 Task: Sort the products in the category "Frozen Baked Goods" by unit price (high first).
Action: Mouse moved to (20, 96)
Screenshot: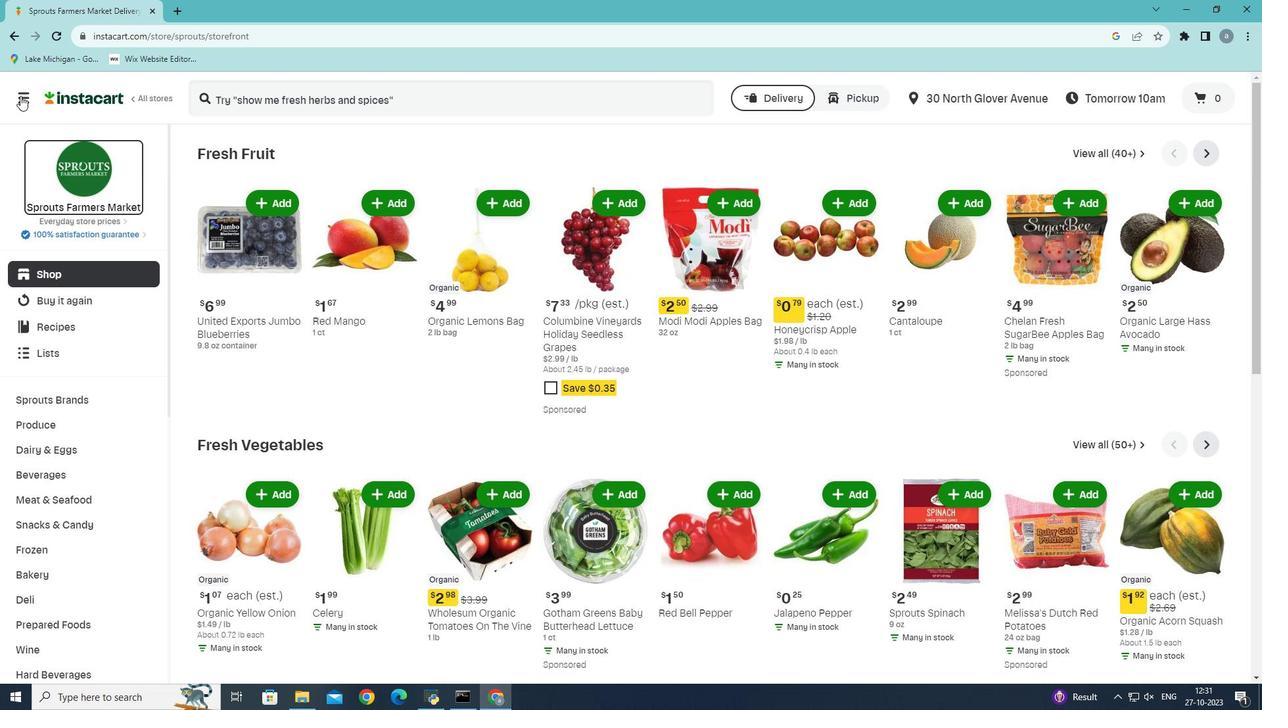 
Action: Mouse pressed left at (20, 96)
Screenshot: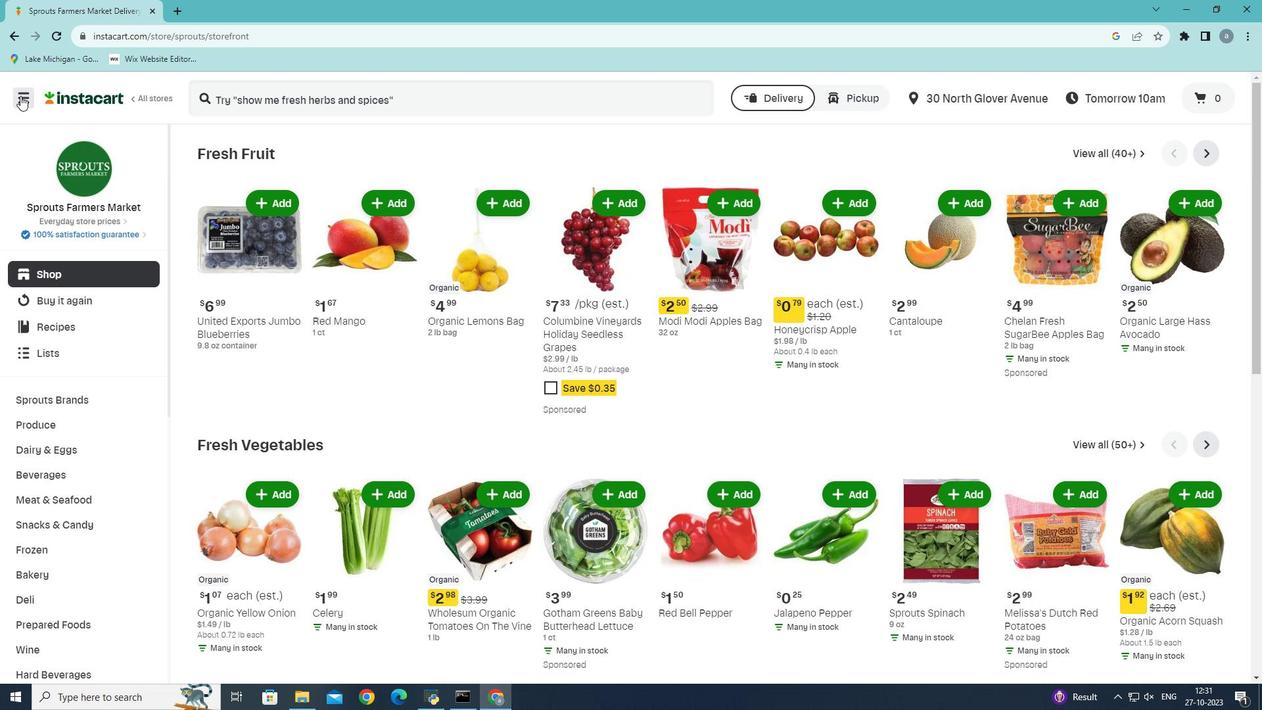 
Action: Mouse moved to (37, 380)
Screenshot: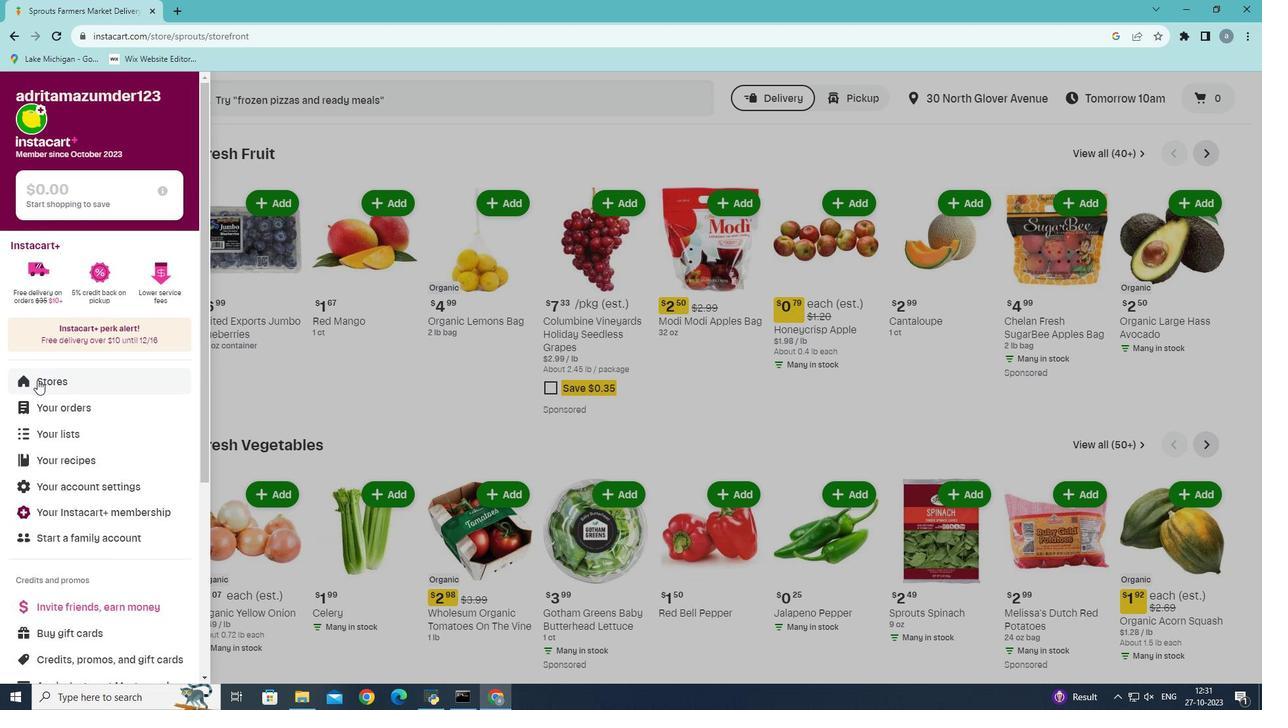 
Action: Mouse pressed left at (37, 380)
Screenshot: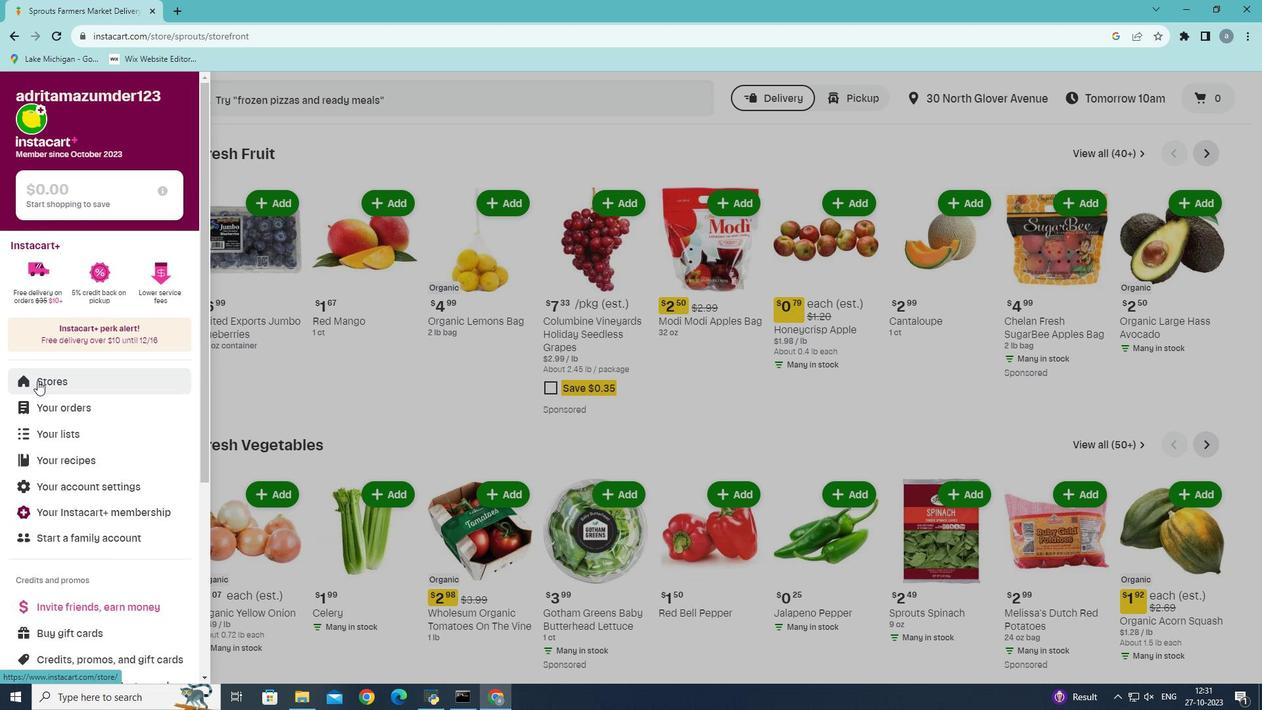 
Action: Mouse moved to (314, 143)
Screenshot: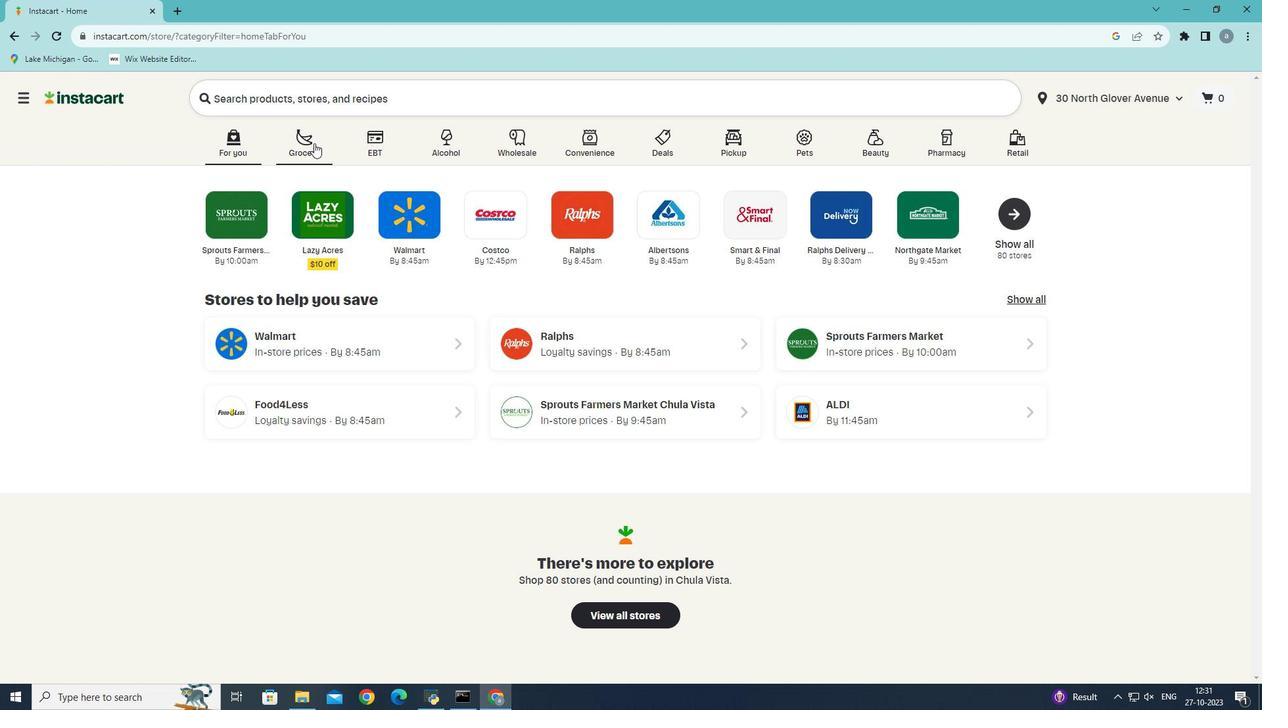 
Action: Mouse pressed left at (314, 143)
Screenshot: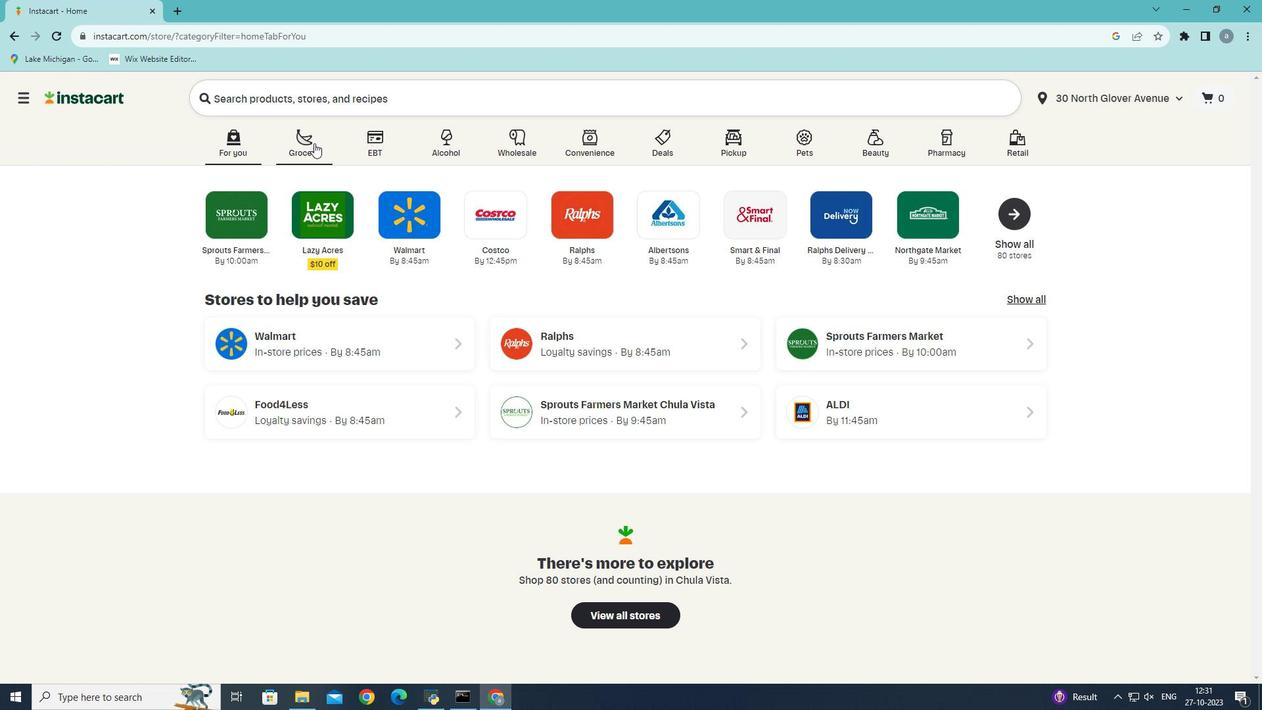 
Action: Mouse moved to (300, 376)
Screenshot: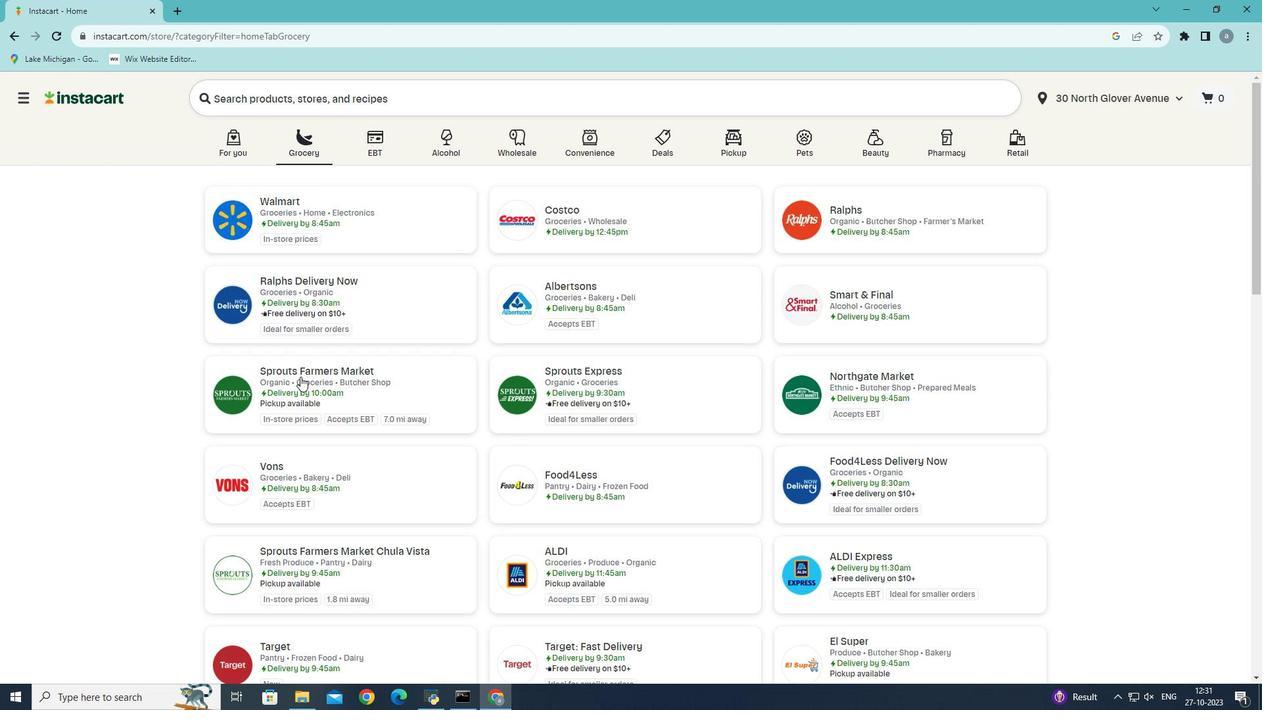 
Action: Mouse pressed left at (300, 376)
Screenshot: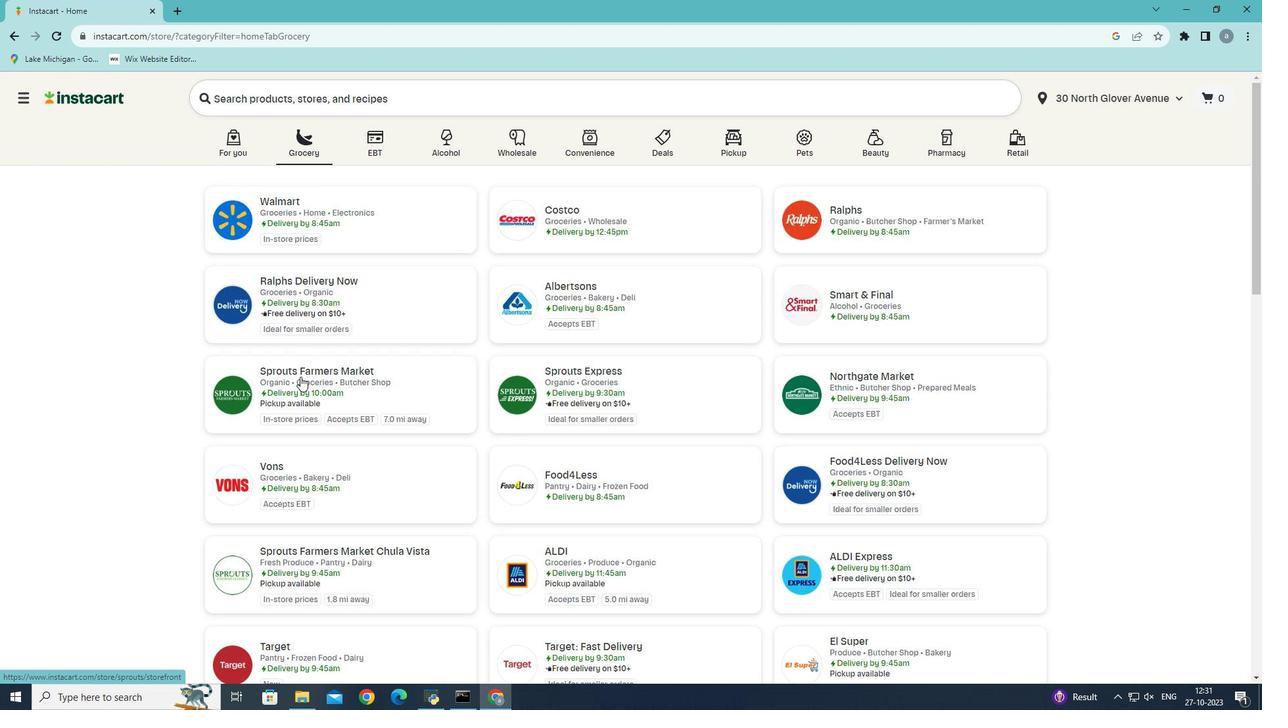 
Action: Mouse moved to (33, 566)
Screenshot: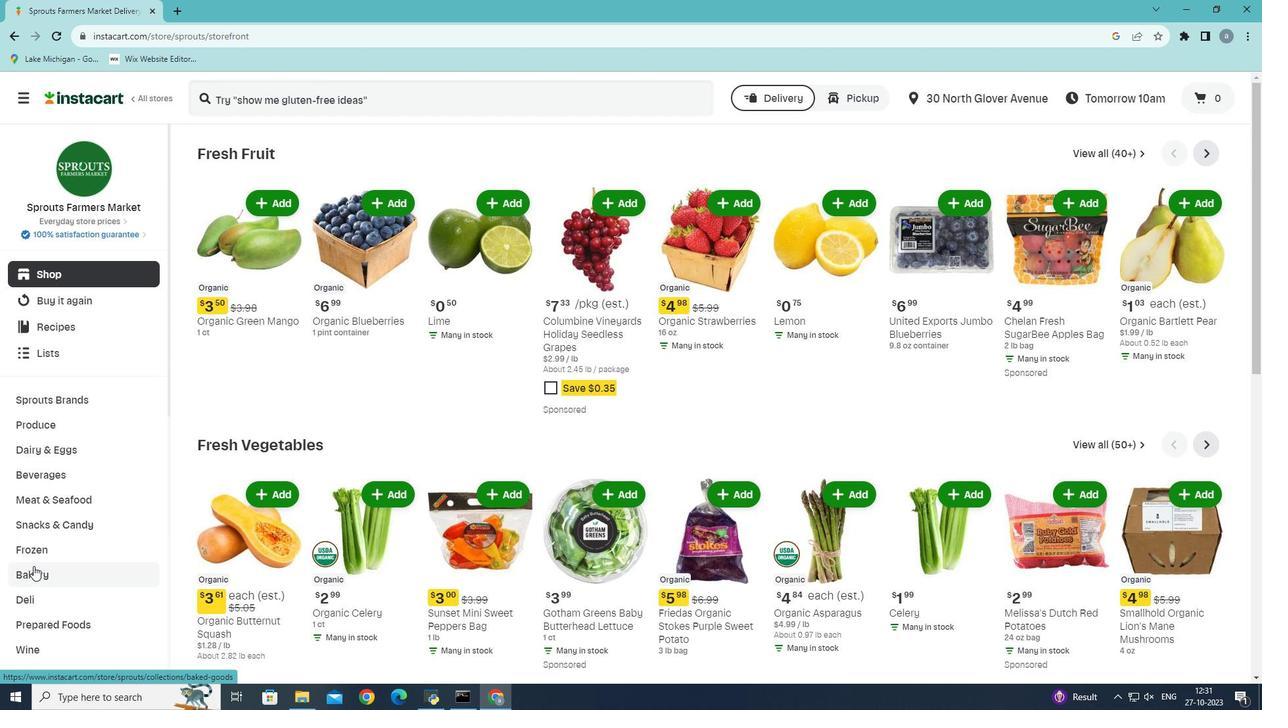 
Action: Mouse pressed left at (33, 566)
Screenshot: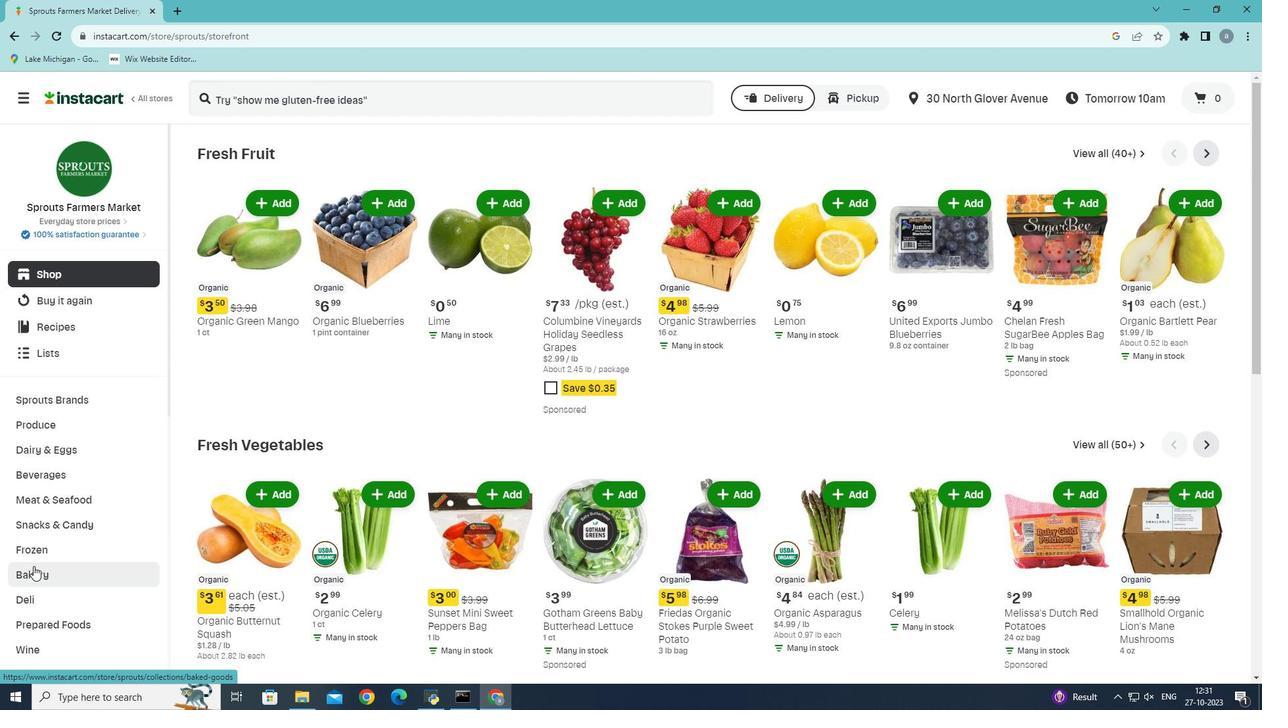 
Action: Mouse moved to (1101, 189)
Screenshot: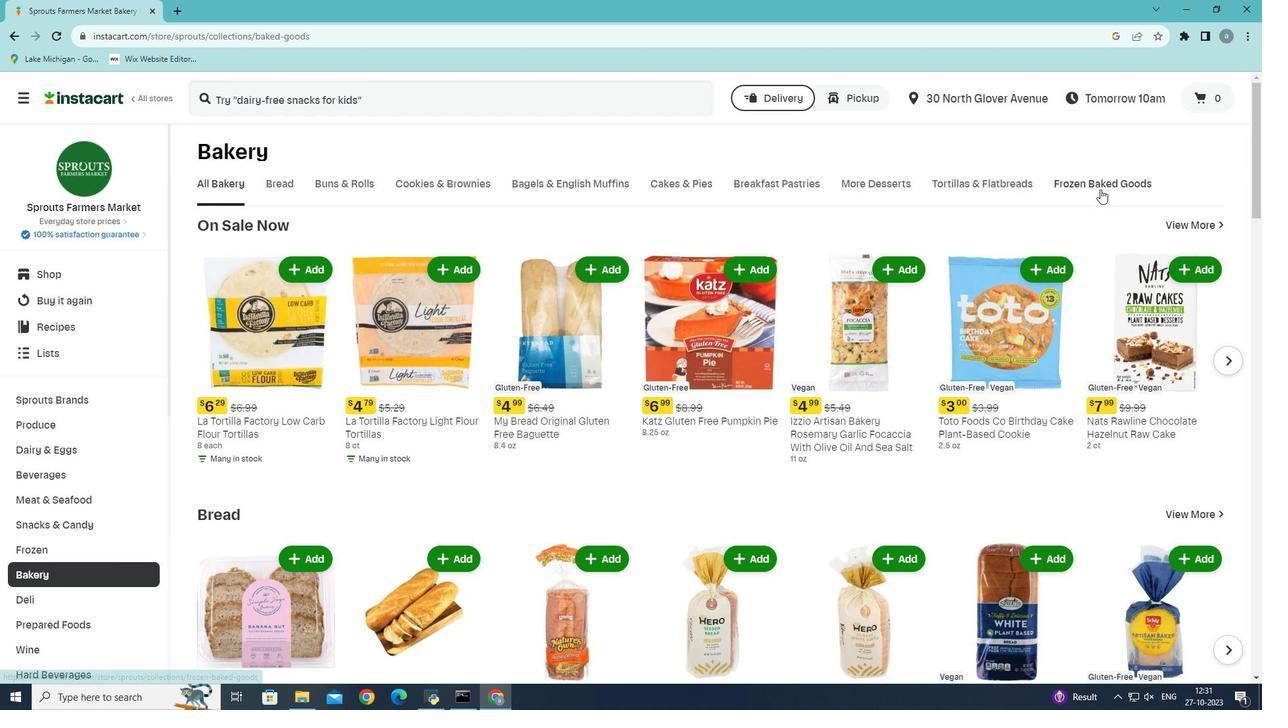 
Action: Mouse pressed left at (1101, 189)
Screenshot: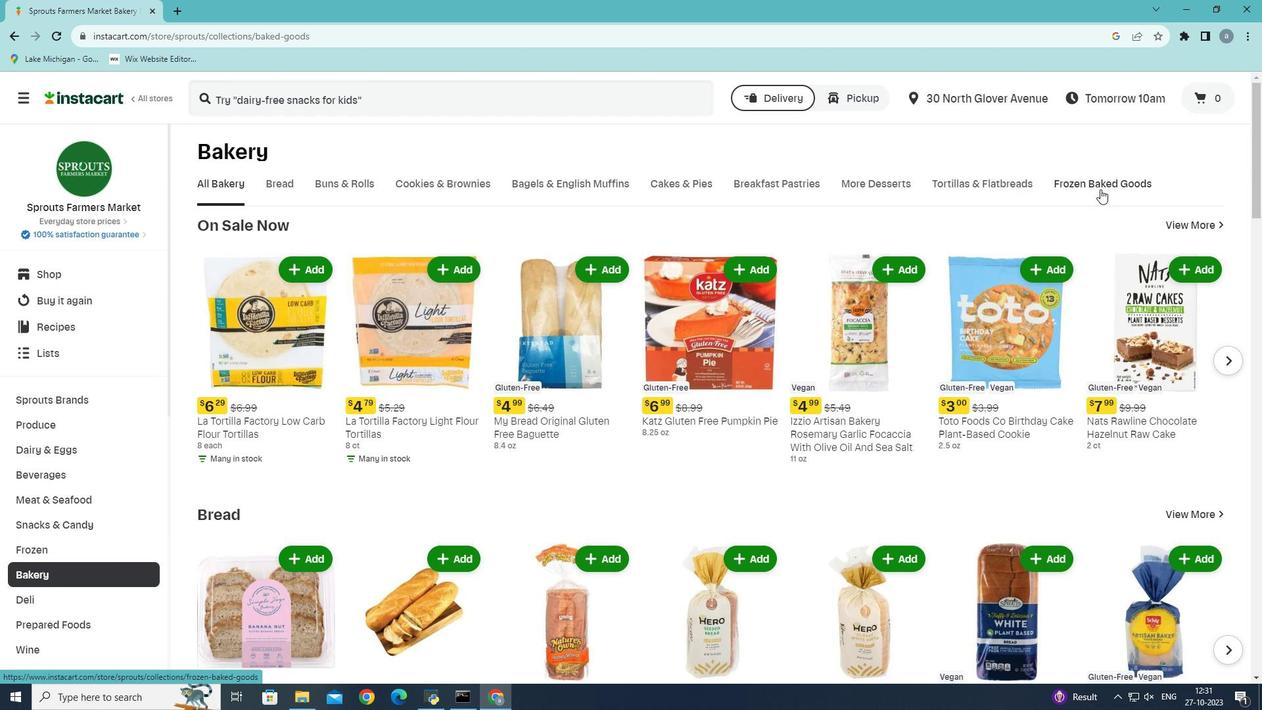 
Action: Mouse moved to (1214, 292)
Screenshot: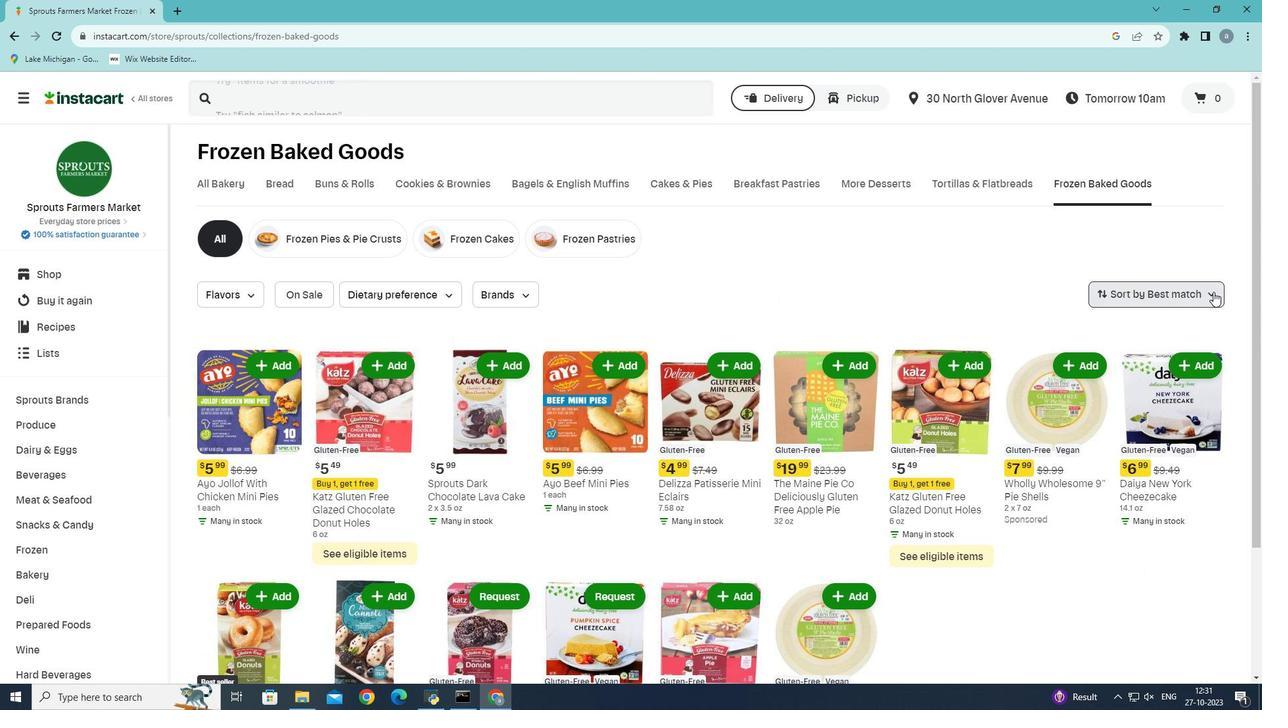 
Action: Mouse pressed left at (1214, 292)
Screenshot: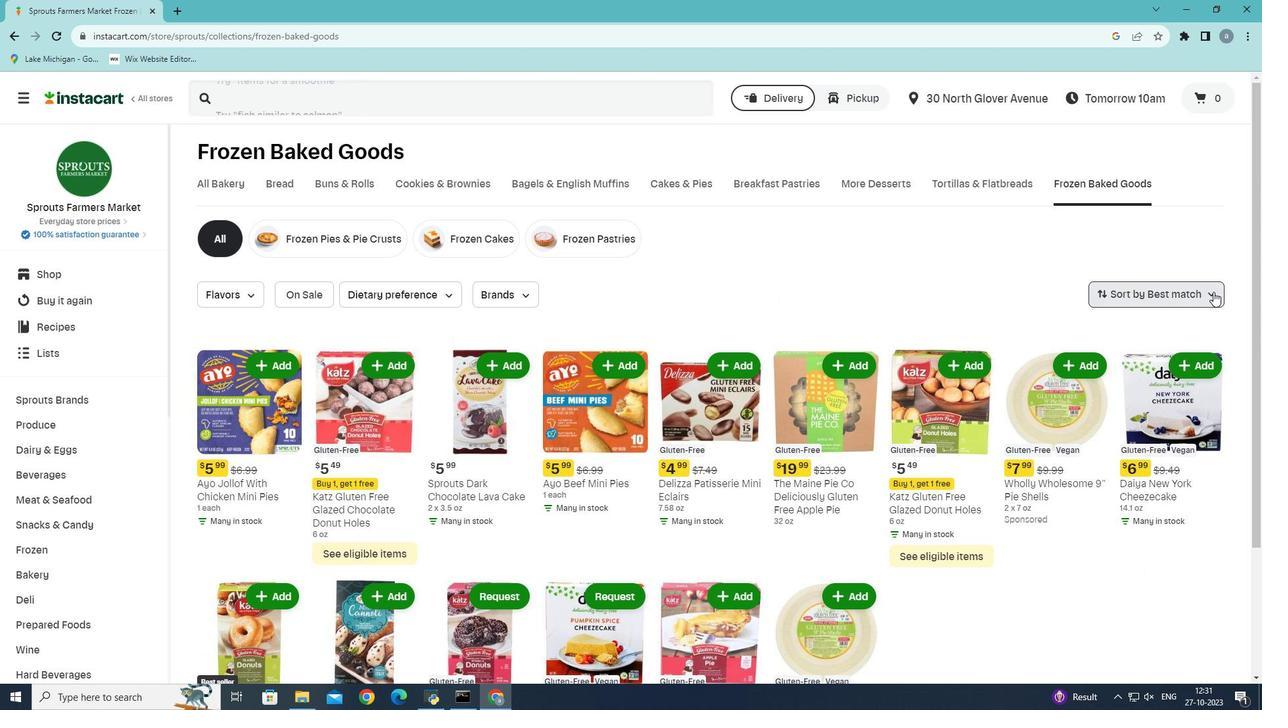 
Action: Mouse moved to (1163, 450)
Screenshot: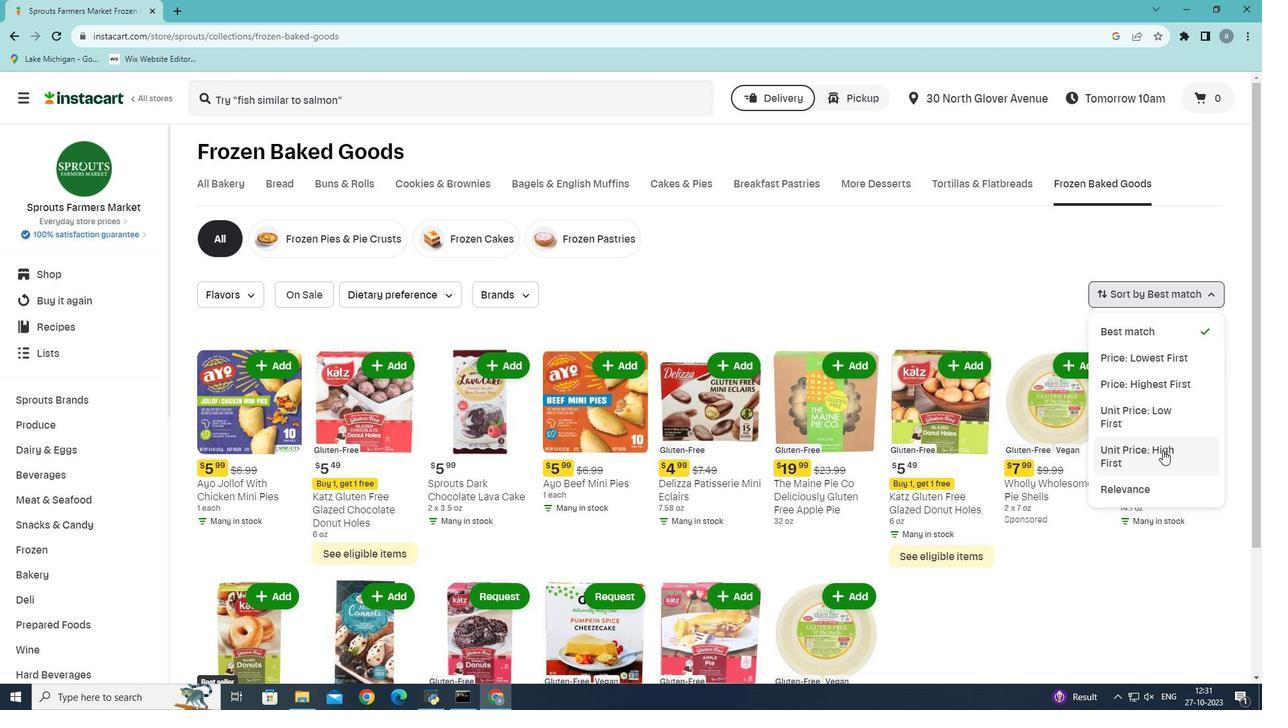 
Action: Mouse pressed left at (1163, 450)
Screenshot: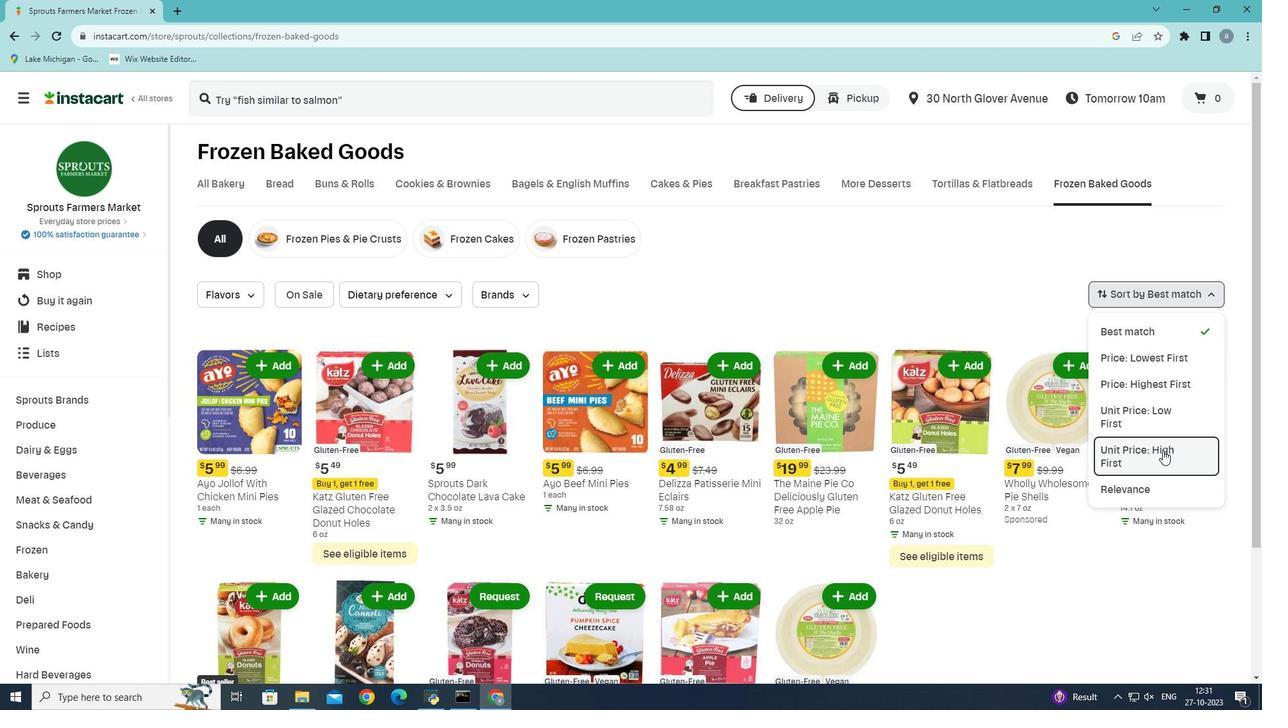 
Action: Mouse moved to (1158, 434)
Screenshot: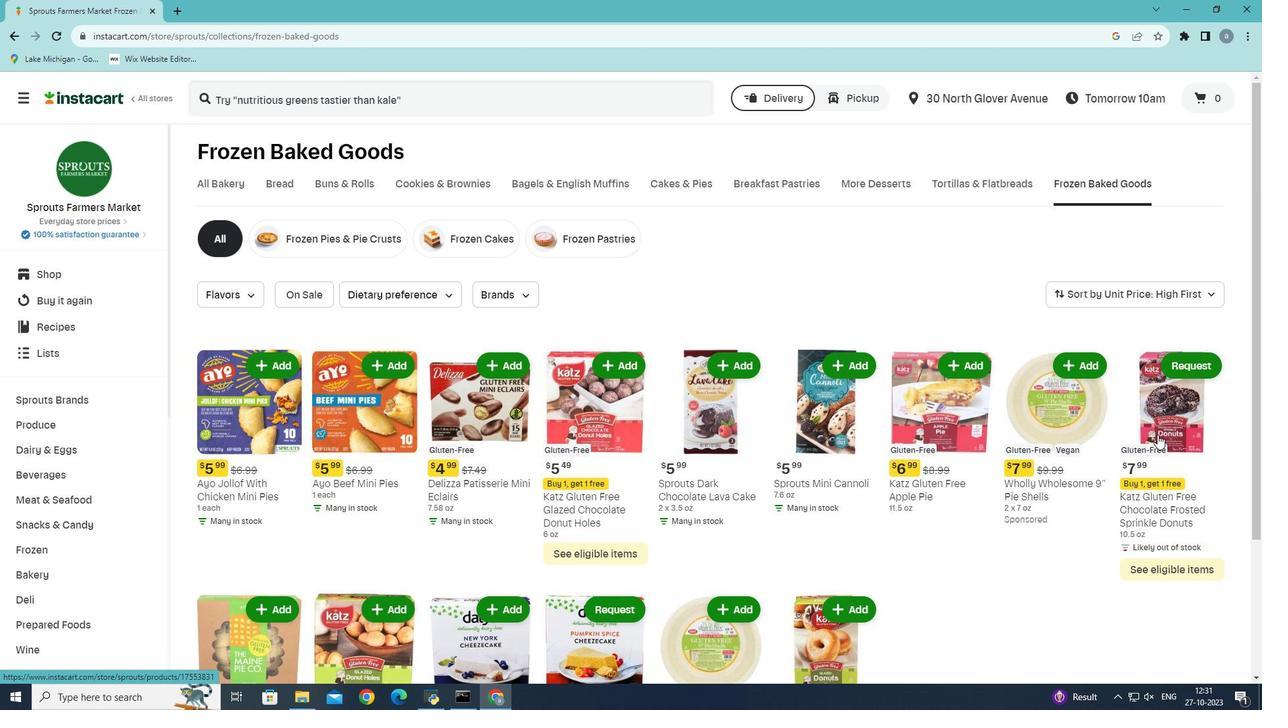 
